 Task: In the  document privacy.txt Insert the command  'Editing'Email the file to   'softage.6@softage.net', with message attached Important: I've emailed you crucial details. Please make sure to go through it thoroughly. and file type: Microsoft Word
Action: Mouse moved to (234, 335)
Screenshot: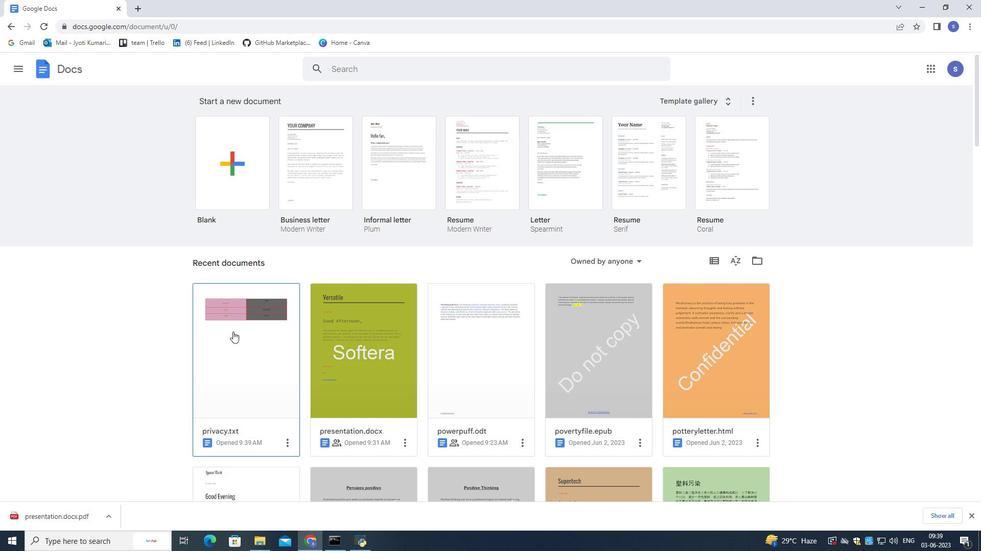 
Action: Mouse pressed left at (234, 335)
Screenshot: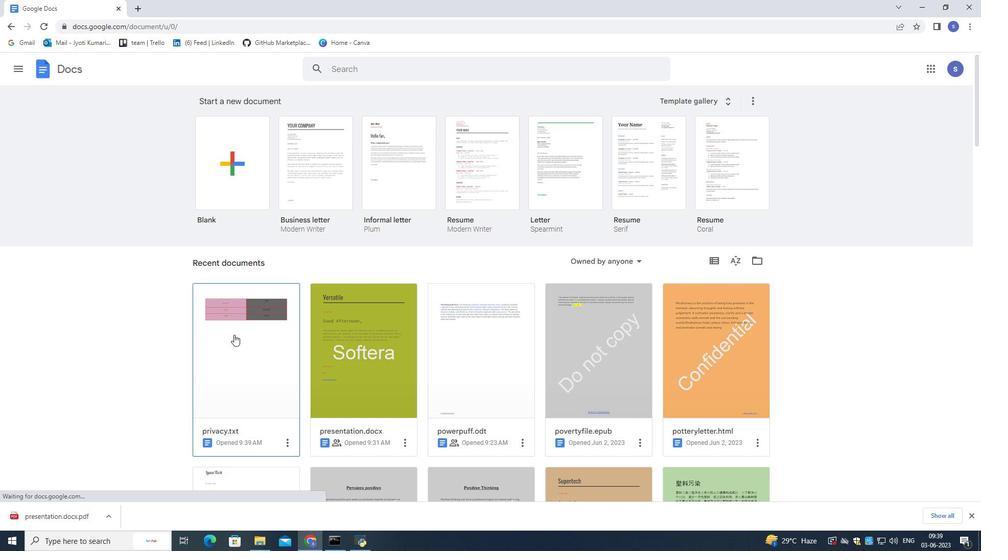 
Action: Mouse pressed left at (234, 335)
Screenshot: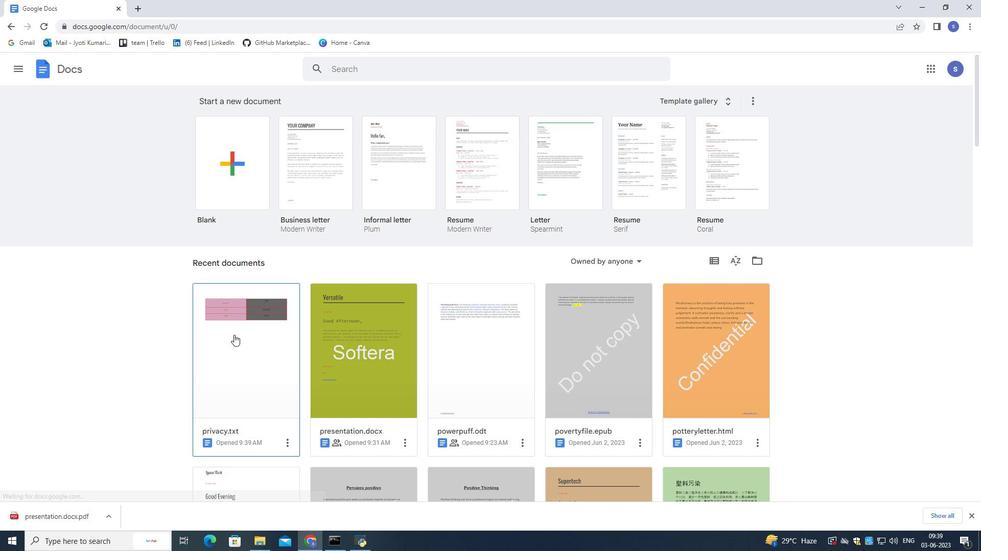 
Action: Mouse moved to (895, 100)
Screenshot: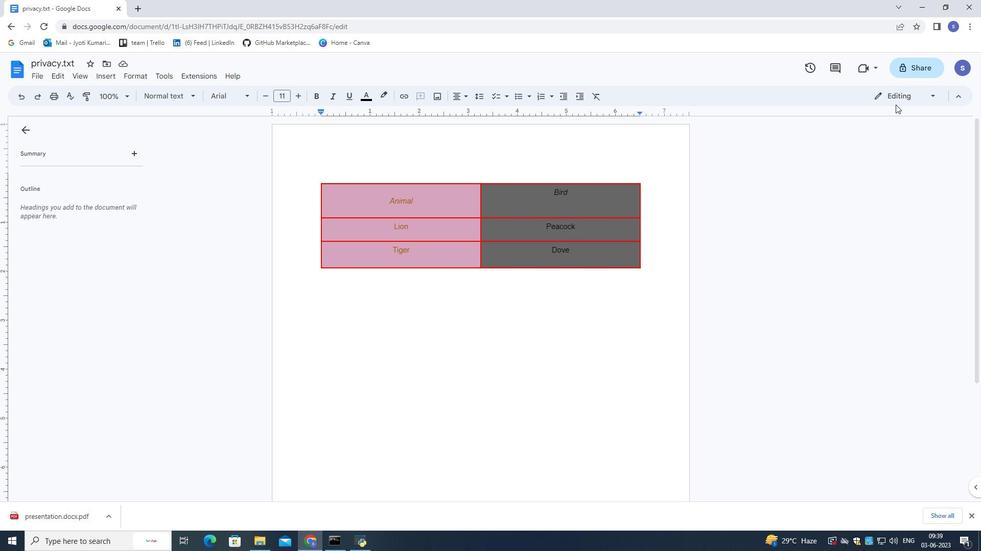 
Action: Mouse pressed left at (895, 100)
Screenshot: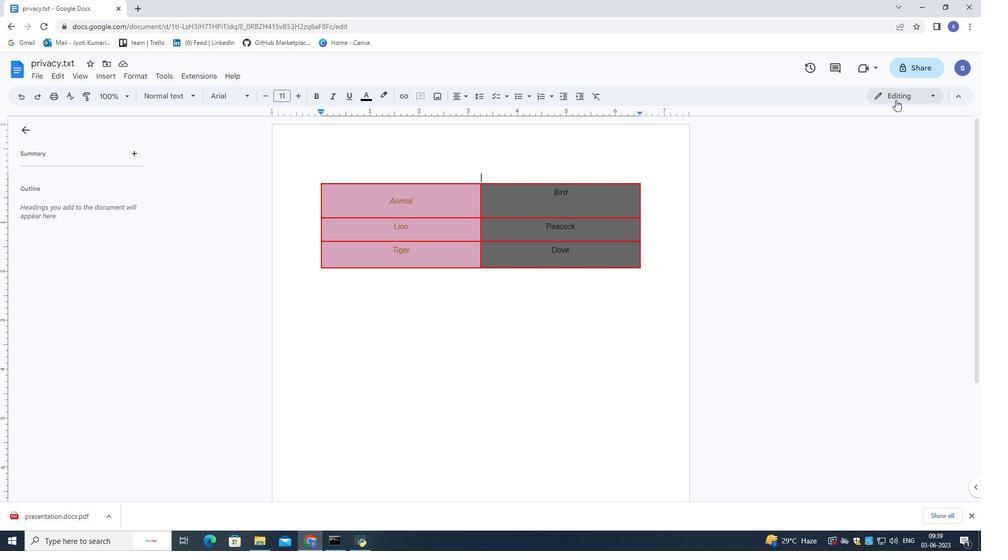 
Action: Mouse moved to (894, 124)
Screenshot: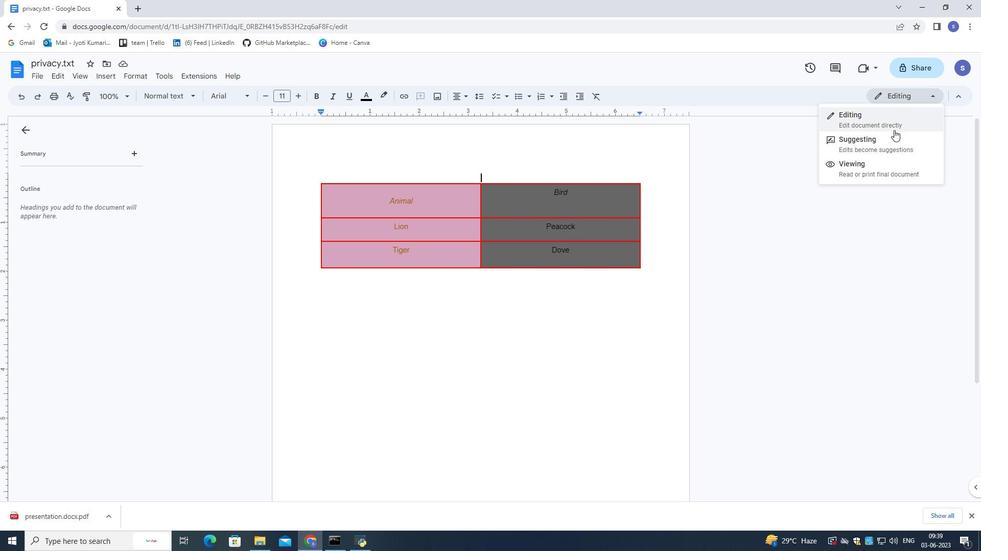 
Action: Mouse pressed left at (894, 124)
Screenshot: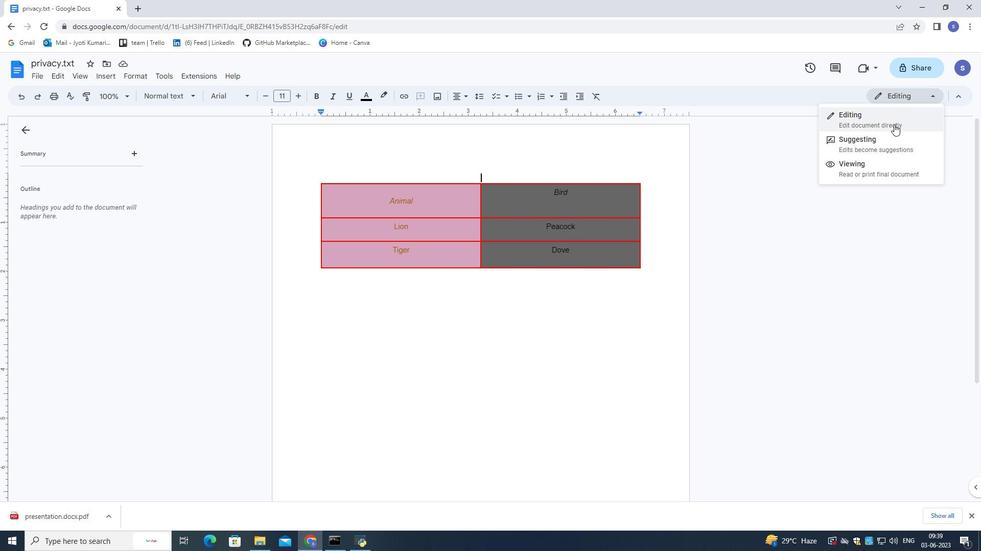
Action: Mouse moved to (32, 77)
Screenshot: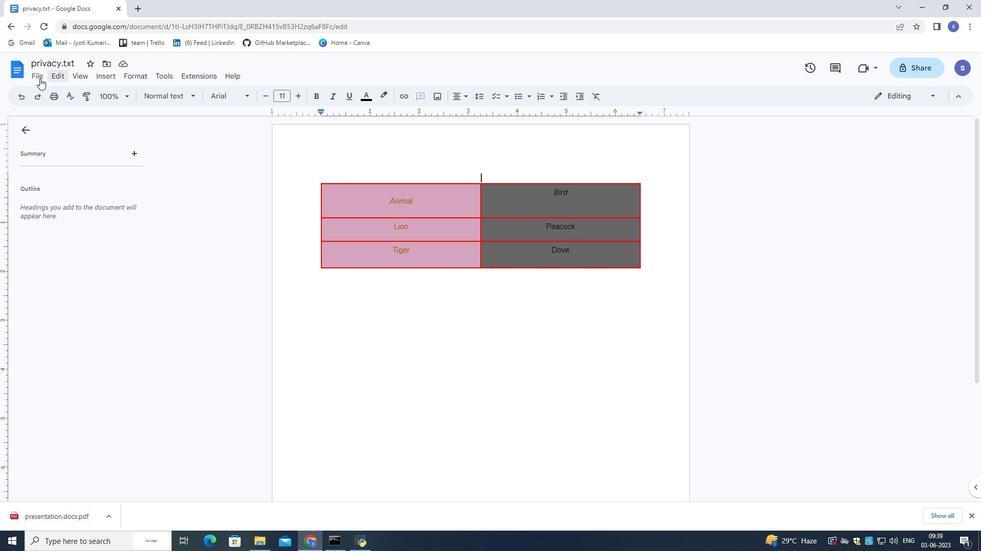 
Action: Mouse pressed left at (32, 77)
Screenshot: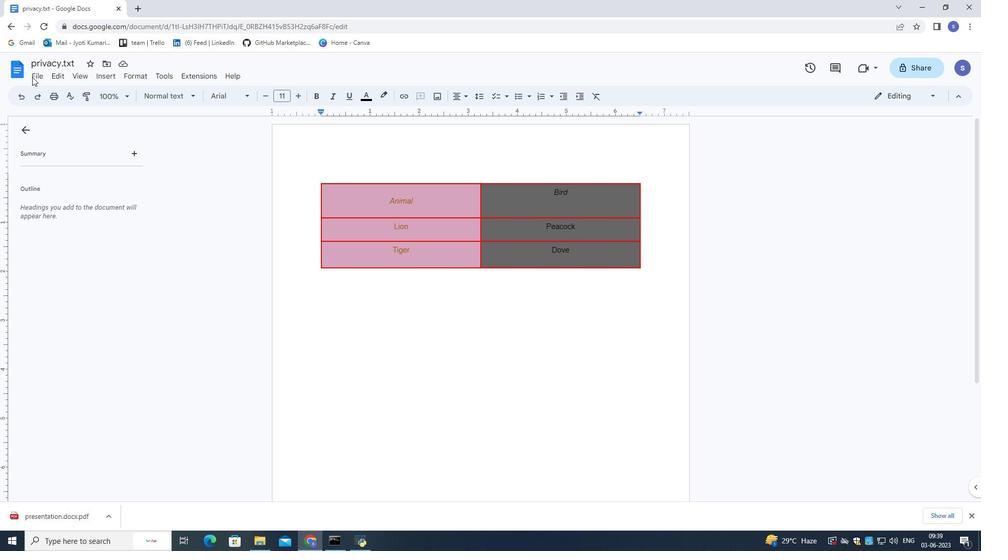 
Action: Mouse moved to (42, 77)
Screenshot: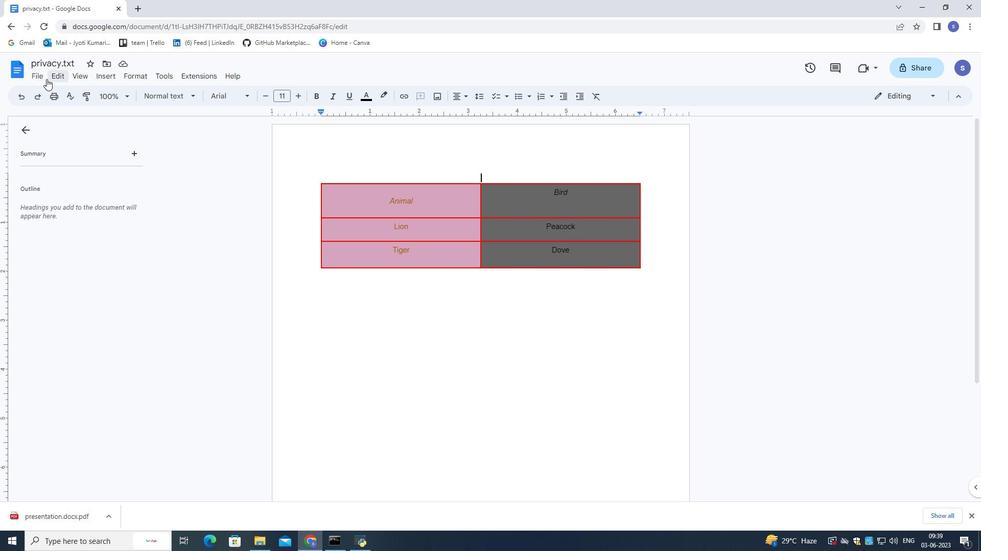 
Action: Mouse pressed left at (42, 77)
Screenshot: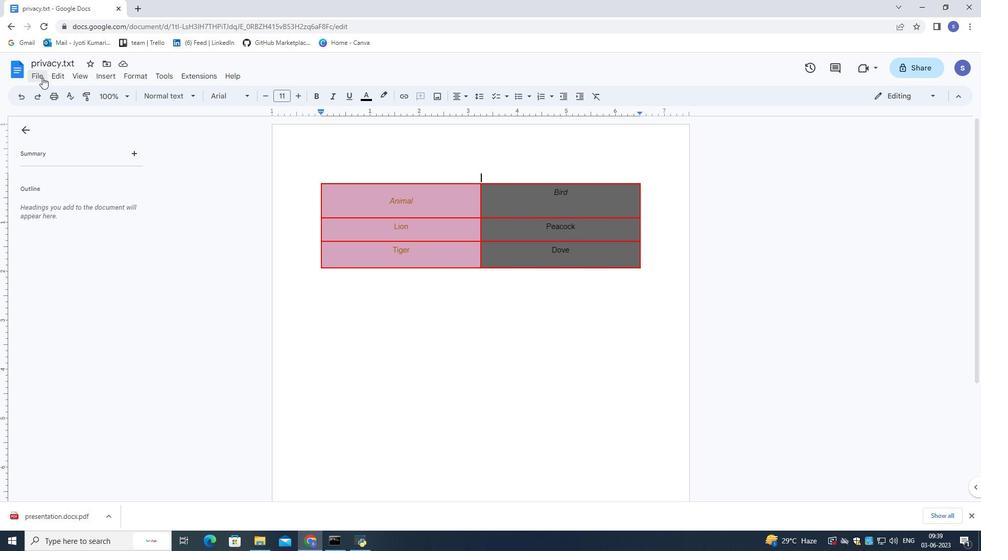 
Action: Mouse moved to (202, 171)
Screenshot: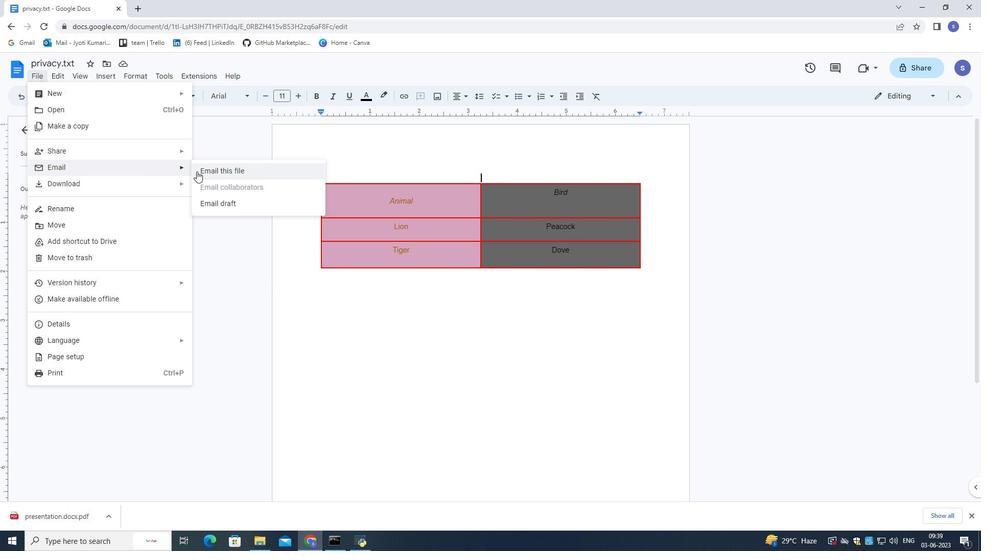 
Action: Mouse pressed left at (202, 171)
Screenshot: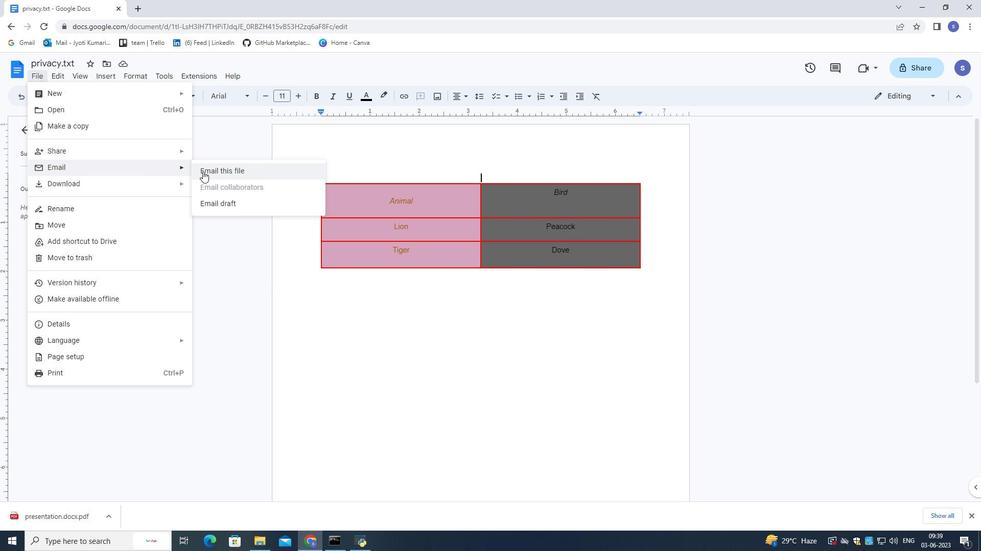 
Action: Mouse moved to (206, 168)
Screenshot: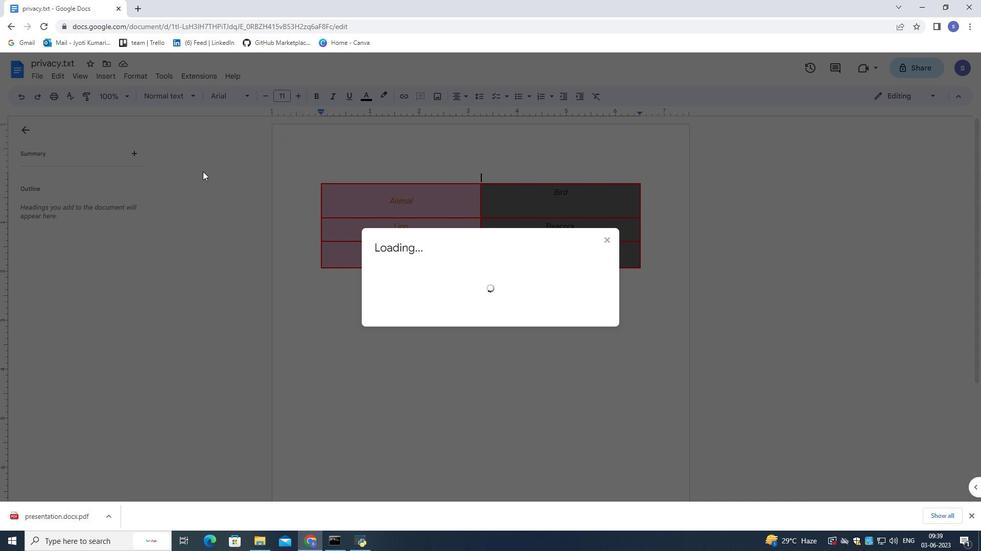 
Action: Key pressed softage.6<Key.shift>@softage.net
Screenshot: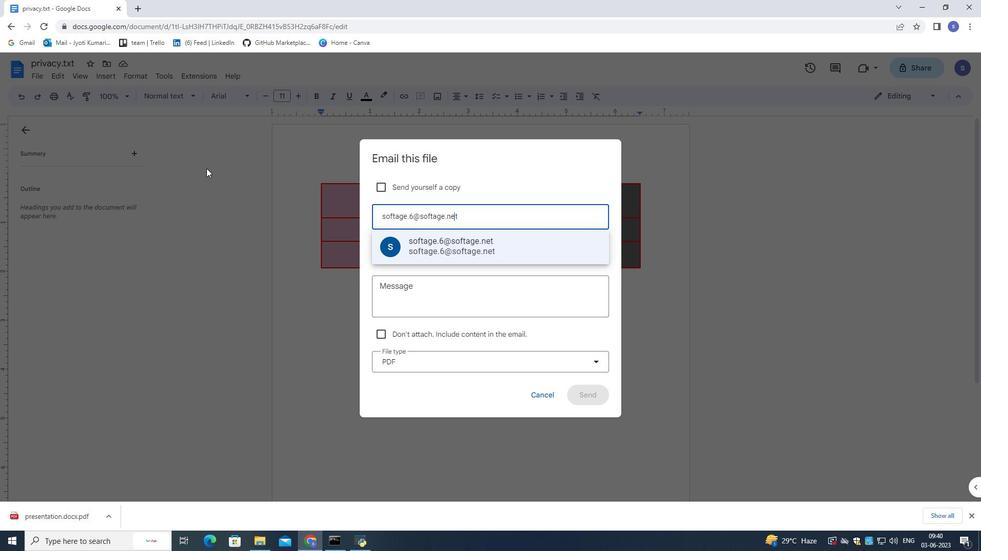 
Action: Mouse moved to (424, 245)
Screenshot: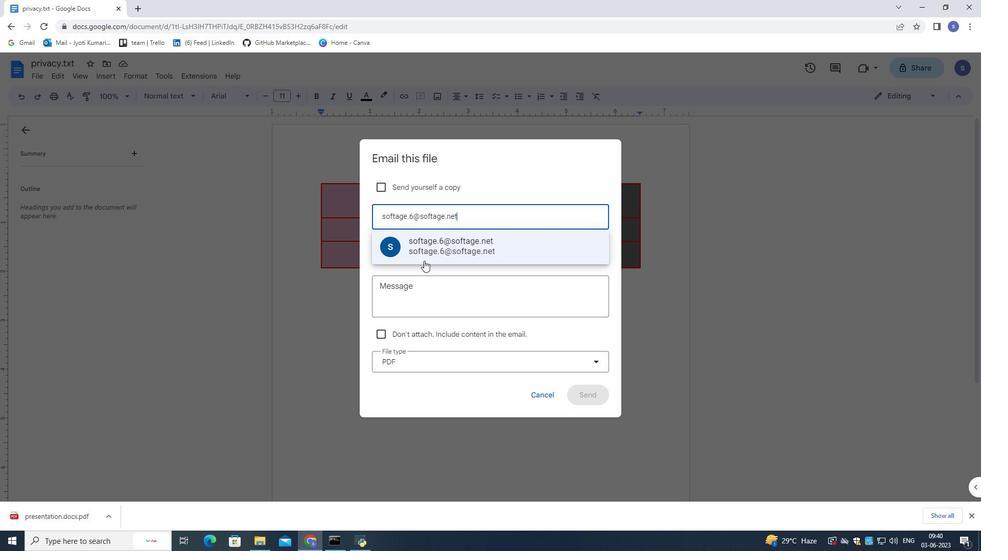 
Action: Mouse pressed left at (424, 245)
Screenshot: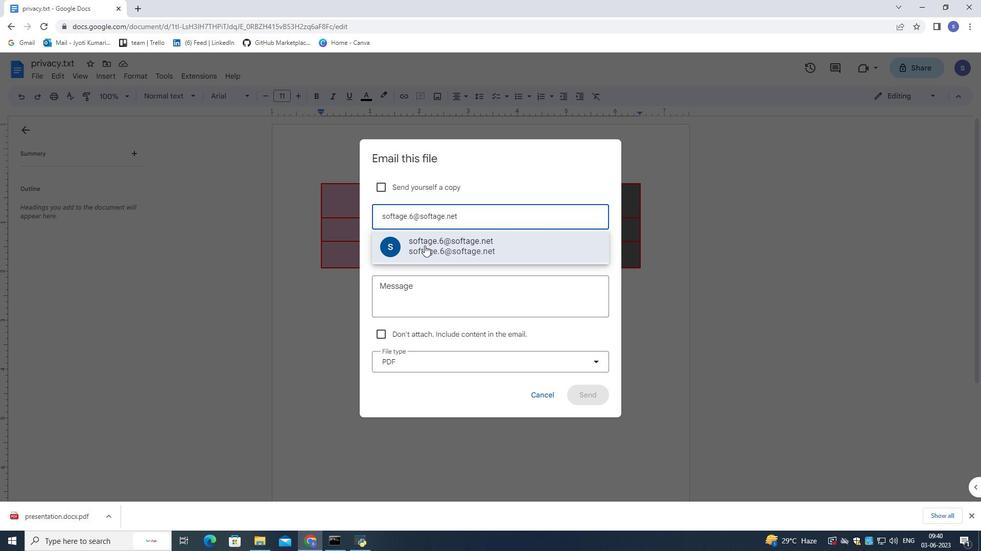
Action: Mouse moved to (438, 283)
Screenshot: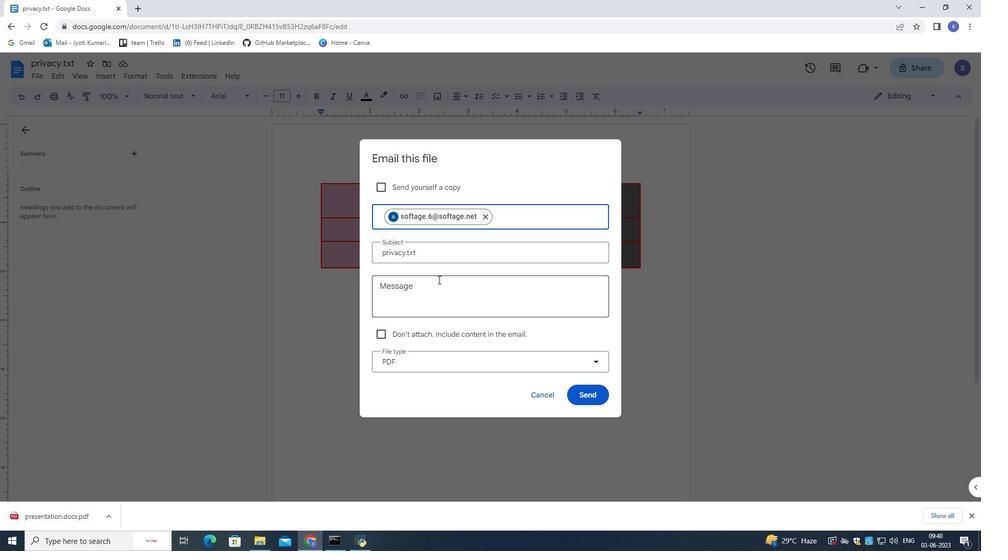 
Action: Mouse pressed left at (438, 283)
Screenshot: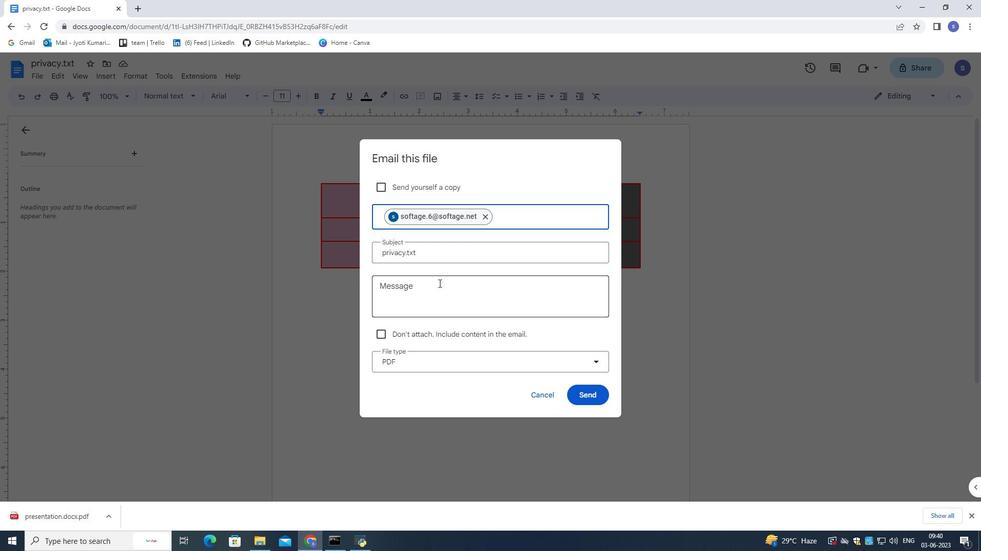 
Action: Mouse moved to (436, 282)
Screenshot: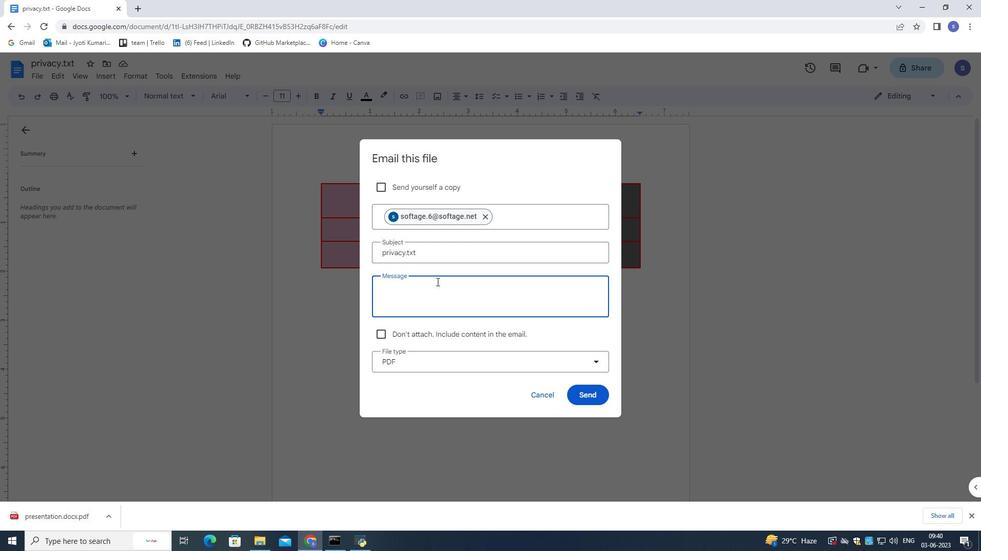 
Action: Key pressed <Key.shift>Imporatnt<Key.space><Key.shift_r>:<Key.space><Key.left><Key.left><Key.left><Key.left><Key.left>a<Key.right><Key.right><Key.right><Key.right><Key.space>
Screenshot: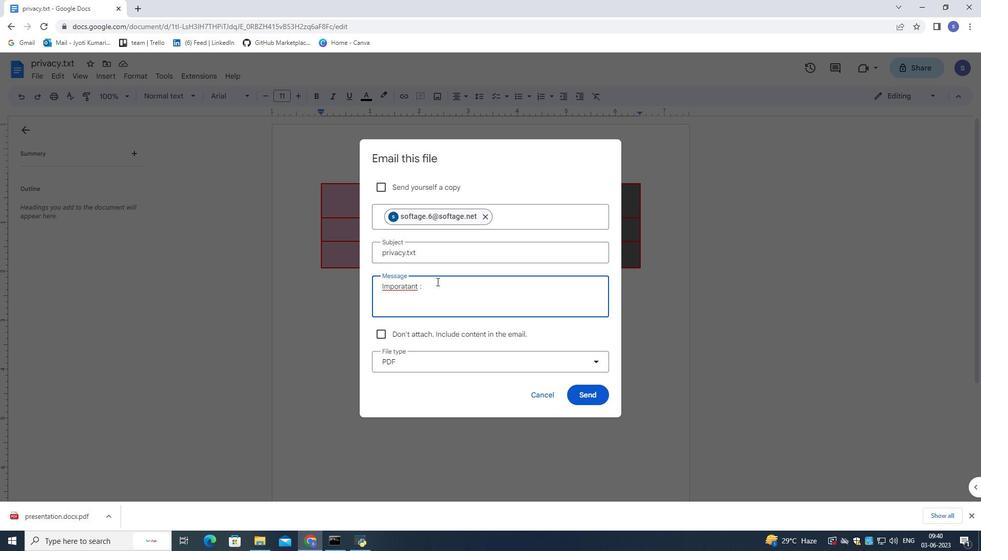 
Action: Mouse moved to (402, 289)
Screenshot: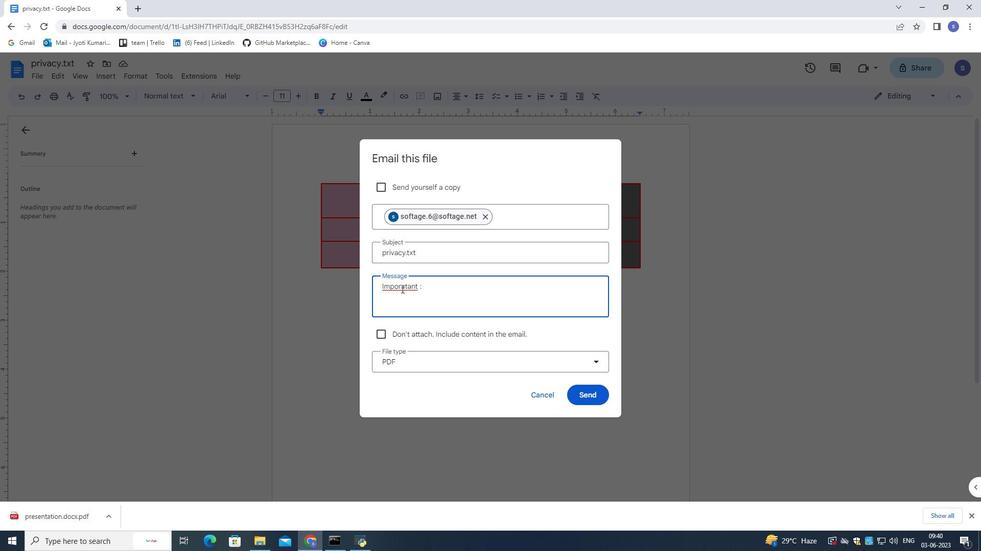 
Action: Mouse pressed left at (402, 289)
Screenshot: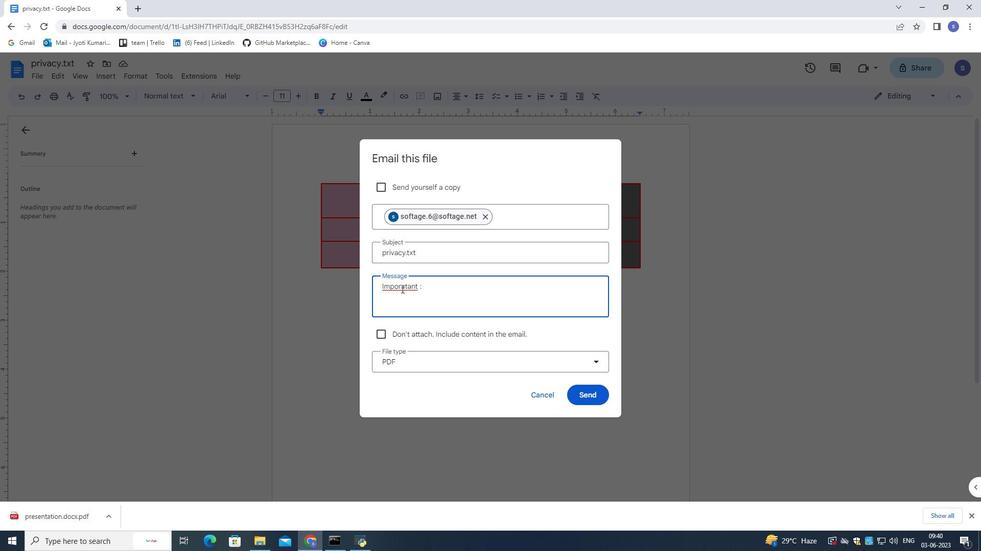 
Action: Mouse moved to (405, 288)
Screenshot: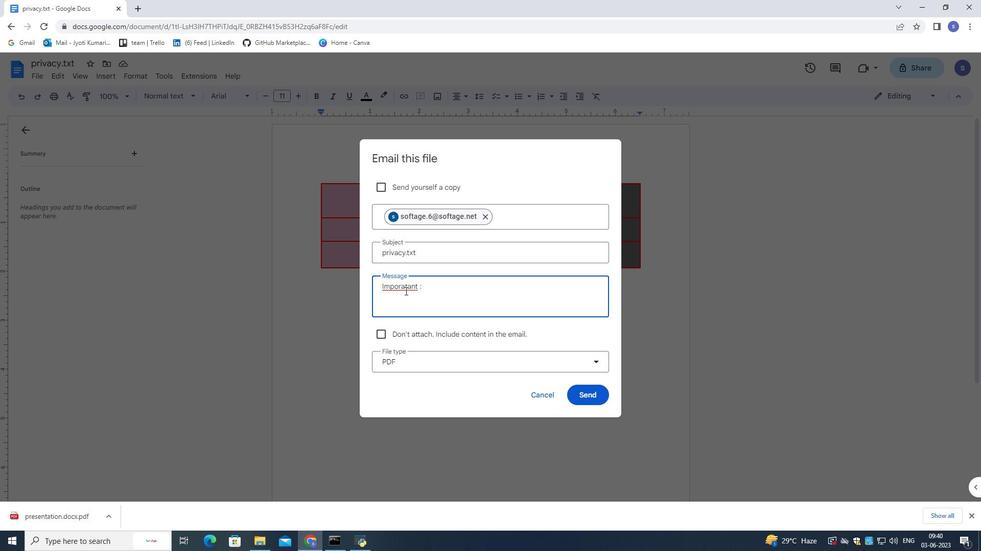 
Action: Mouse pressed left at (405, 288)
Screenshot: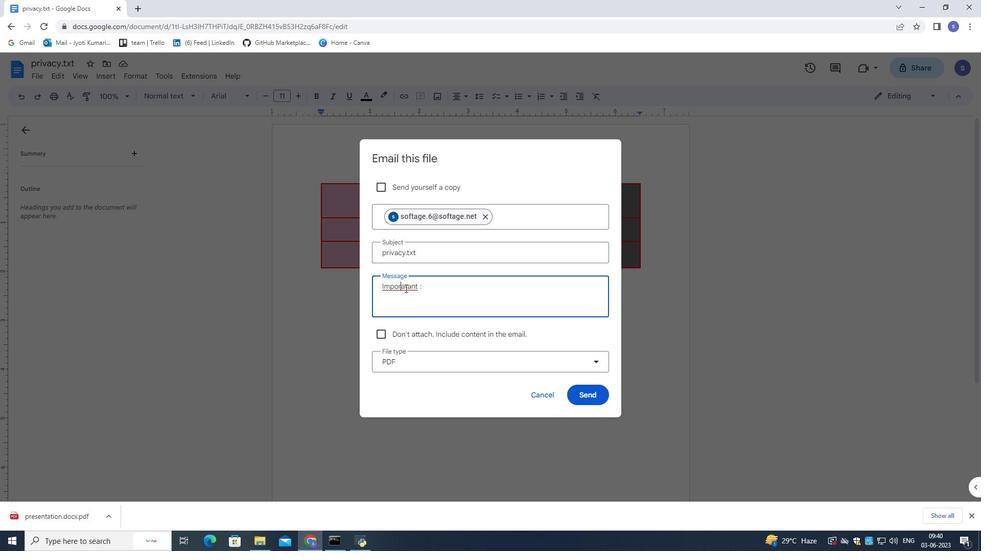 
Action: Mouse moved to (438, 345)
Screenshot: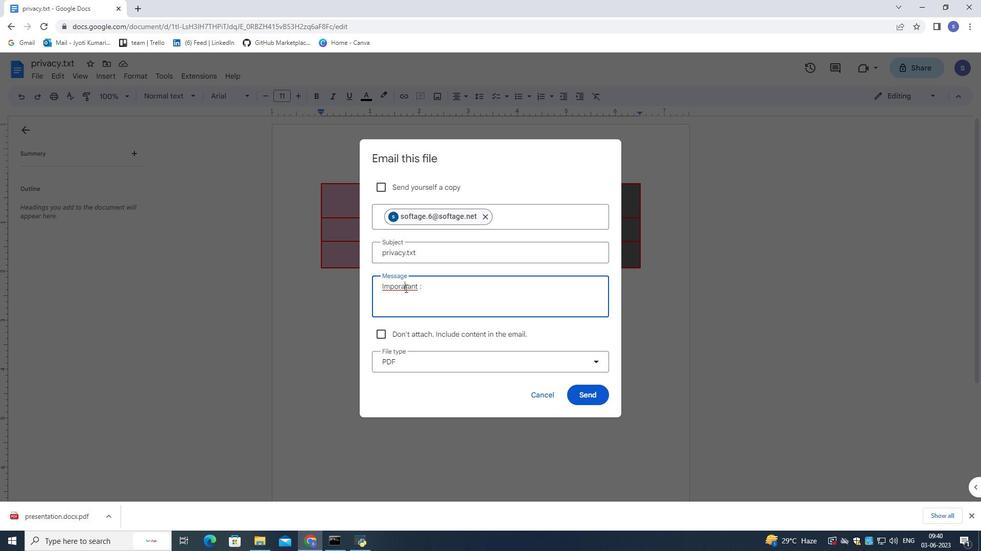 
Action: Key pressed <Key.backspace>
Screenshot: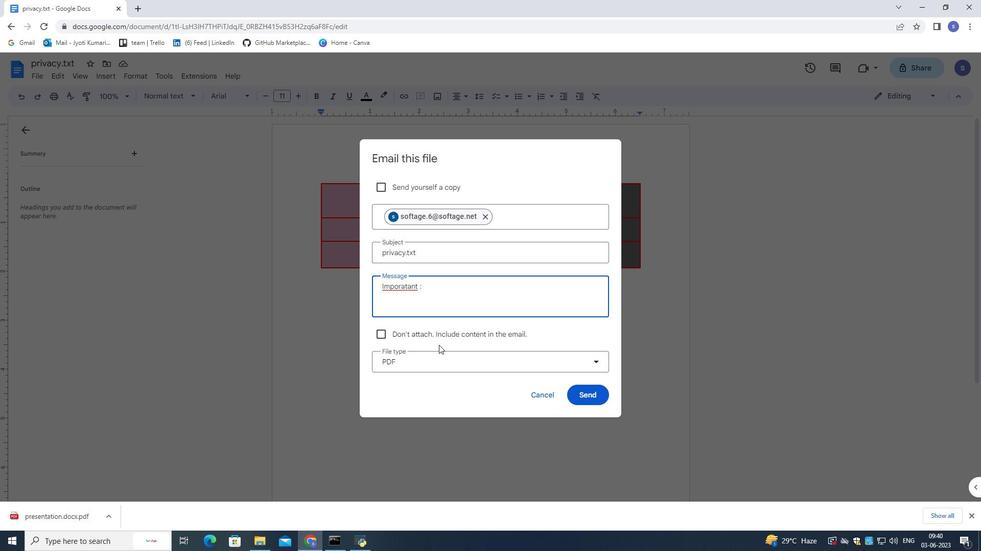
Action: Mouse moved to (453, 291)
Screenshot: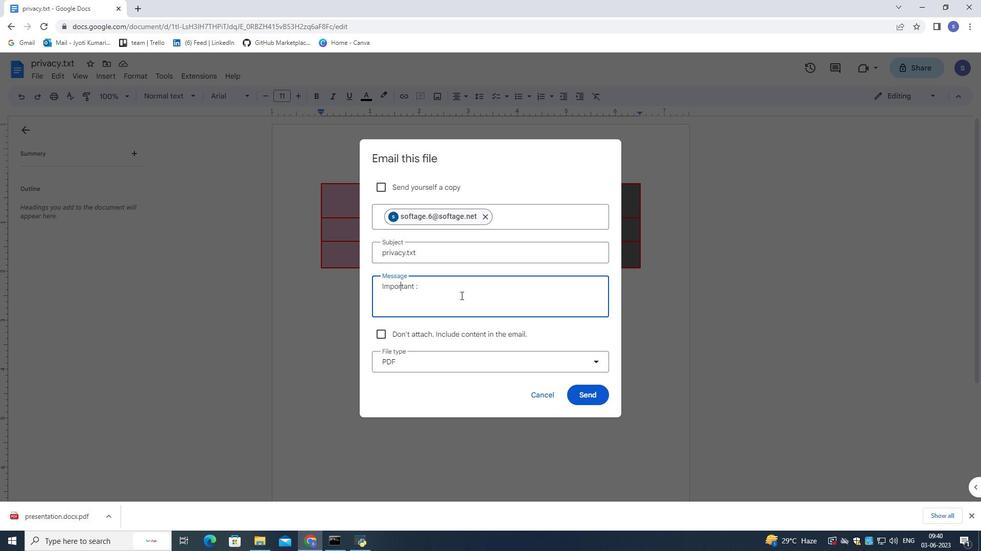 
Action: Mouse pressed left at (453, 291)
Screenshot: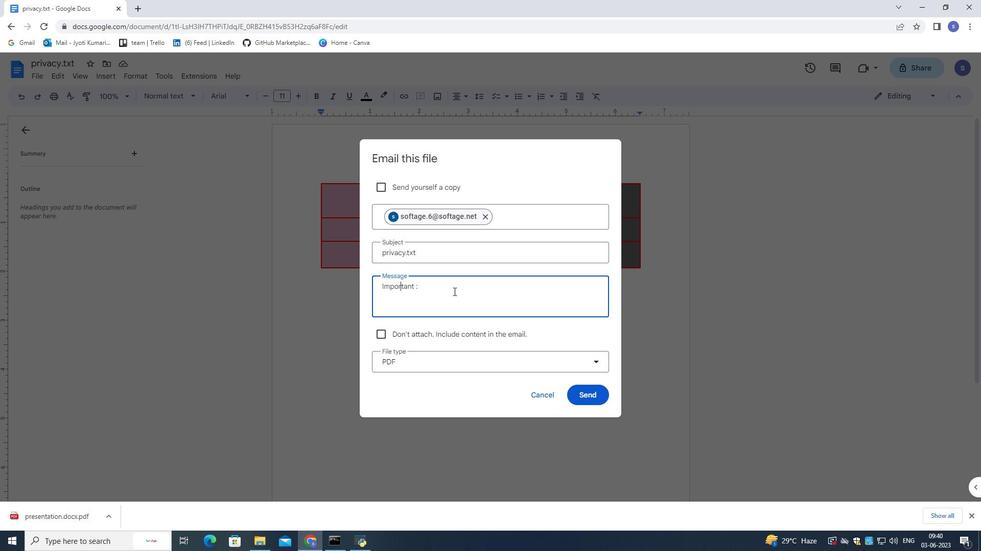 
Action: Key pressed <Key.shift>I've<Key.space>emailed<Key.space>
Screenshot: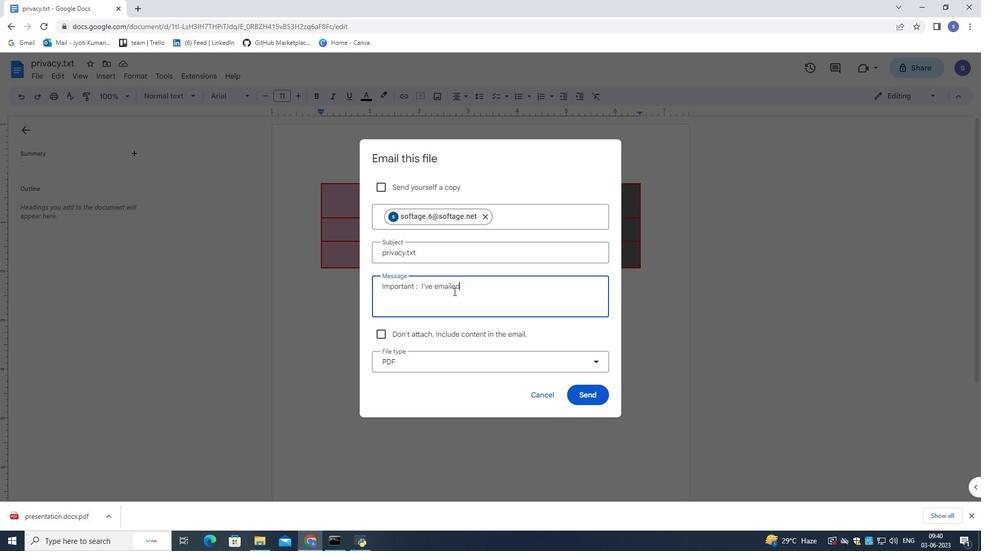 
Action: Mouse moved to (981, 286)
Screenshot: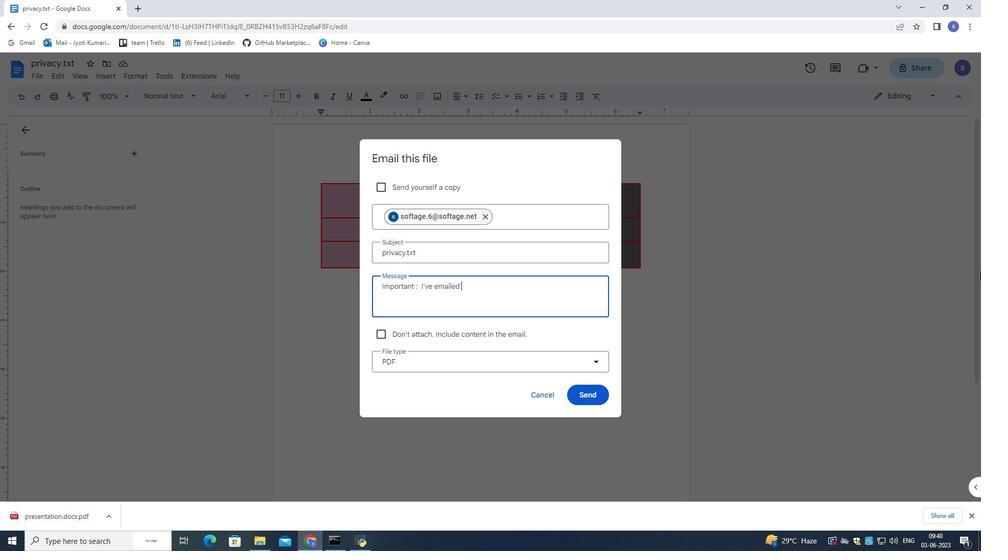 
Action: Key pressed you<Key.space>crucial<Key.space>details.<Key.space><Key.shift>Please<Key.space>make<Key.space>sure<Key.space>to<Key.space>go<Key.space>through<Key.space>it<Key.space>thoroughly.
Screenshot: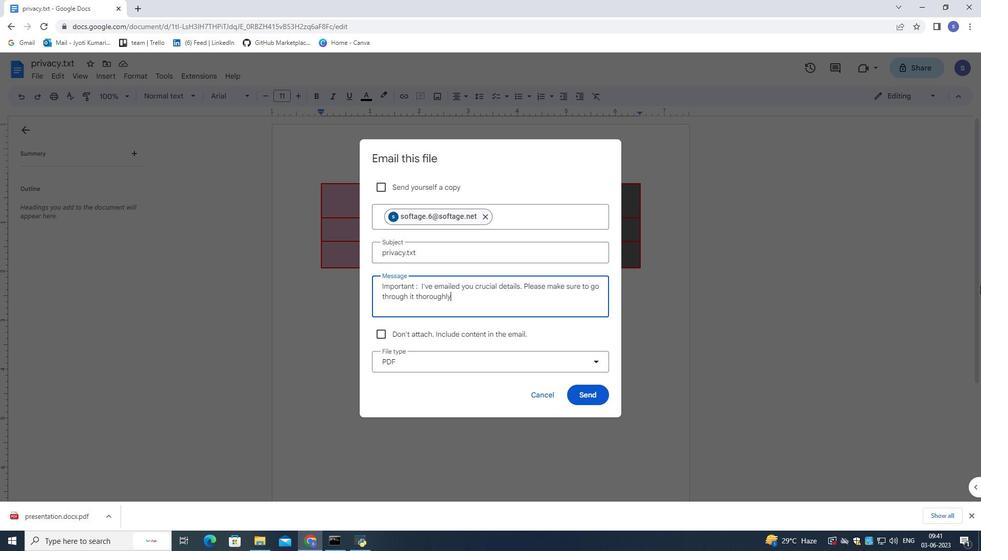 
Action: Mouse moved to (594, 367)
Screenshot: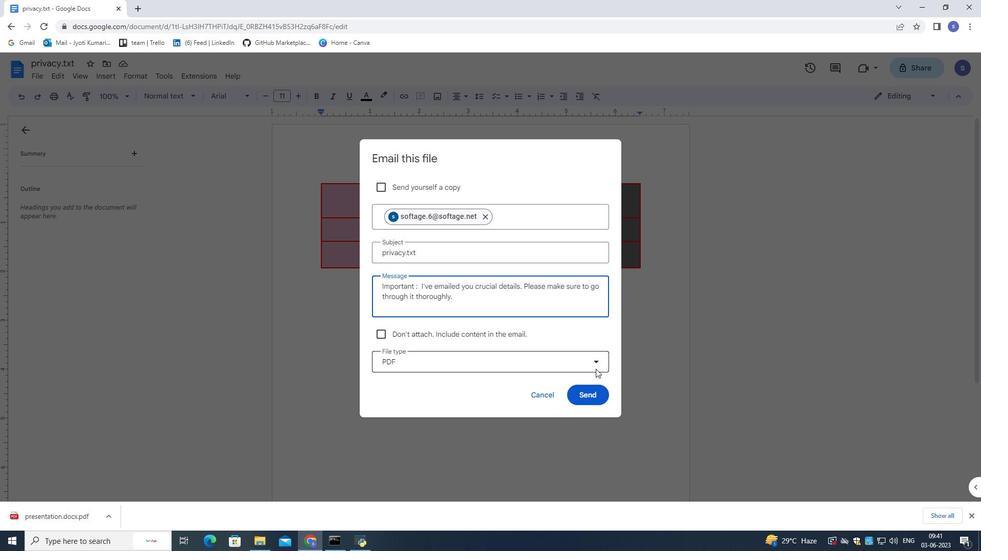 
Action: Mouse pressed left at (594, 367)
Screenshot: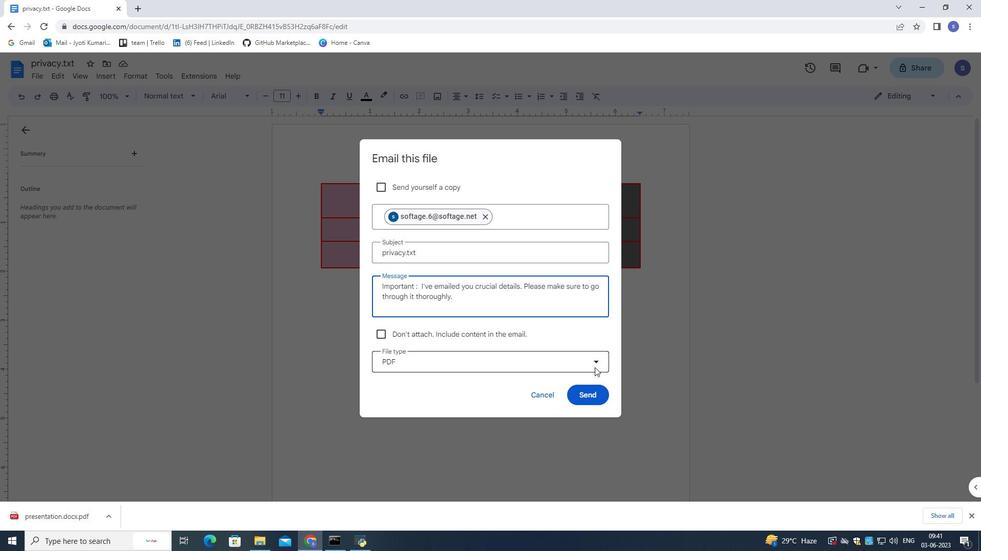 
Action: Mouse moved to (569, 446)
Screenshot: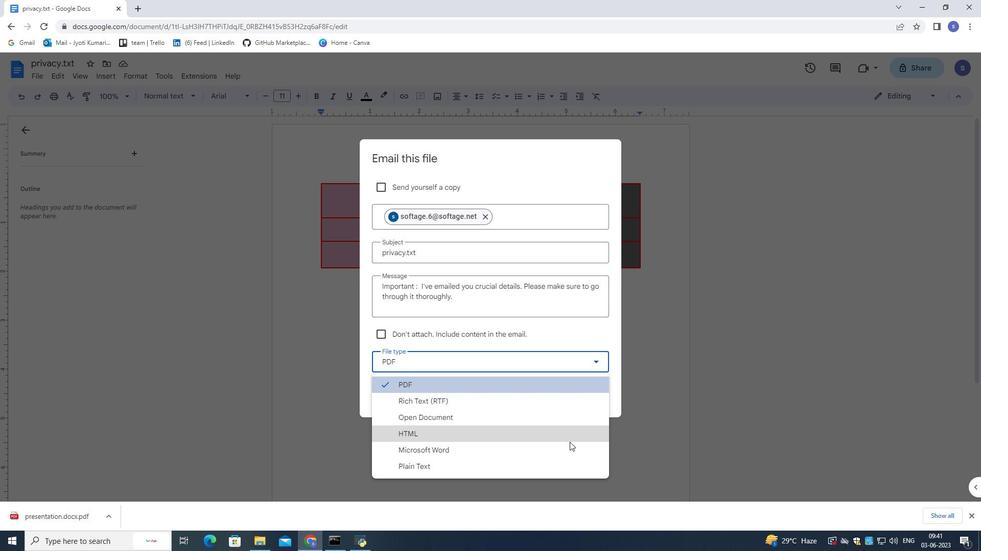 
Action: Mouse pressed left at (569, 446)
Screenshot: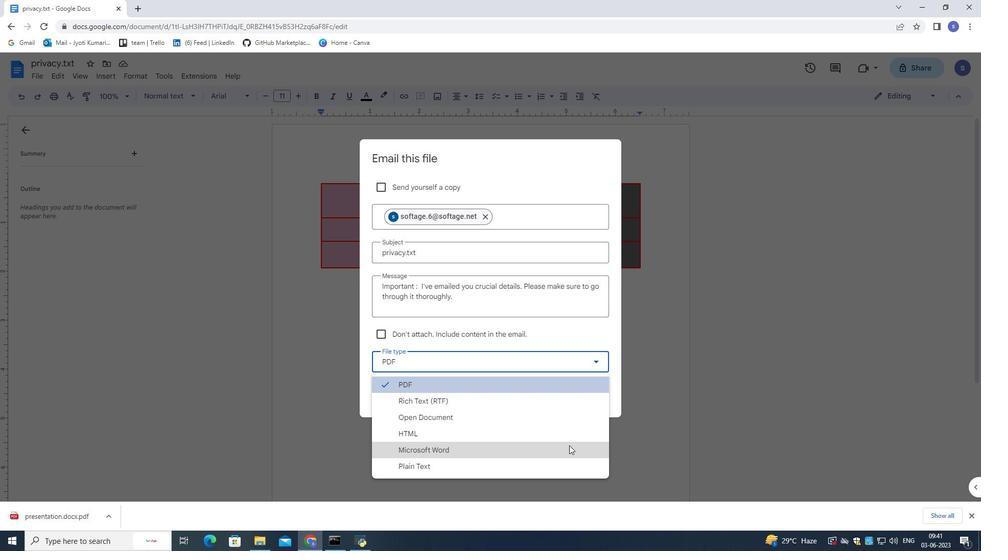
Action: Mouse moved to (590, 395)
Screenshot: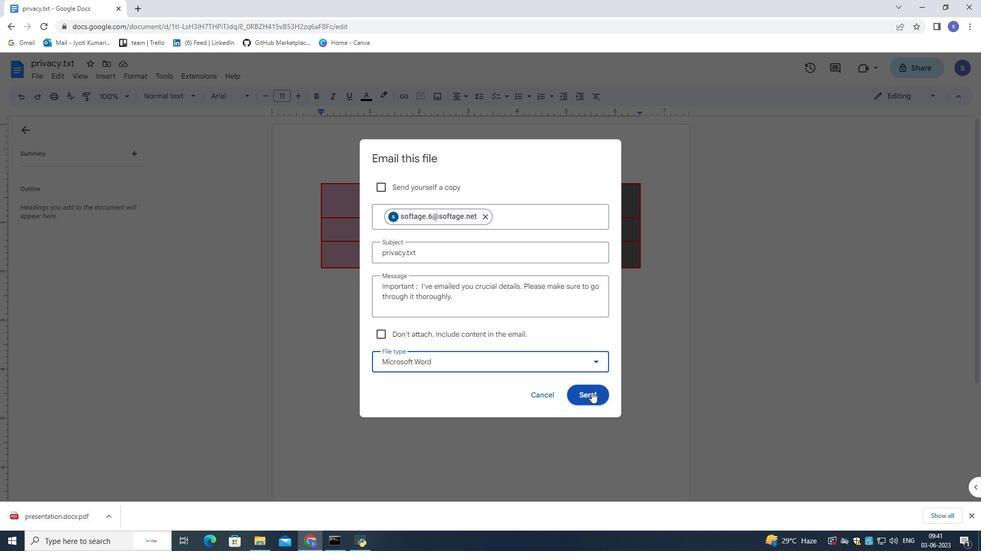 
Action: Mouse pressed left at (590, 395)
Screenshot: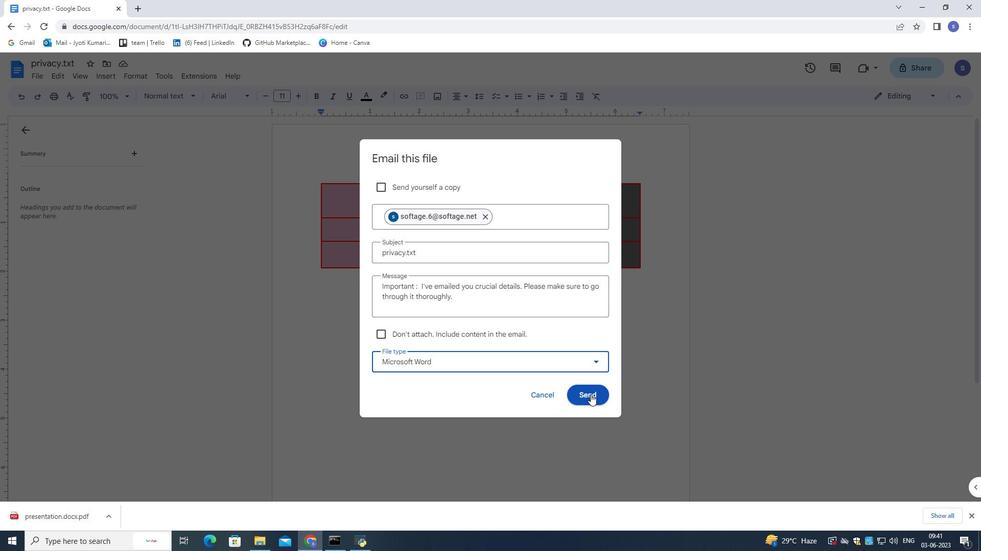 
Action: Mouse moved to (575, 387)
Screenshot: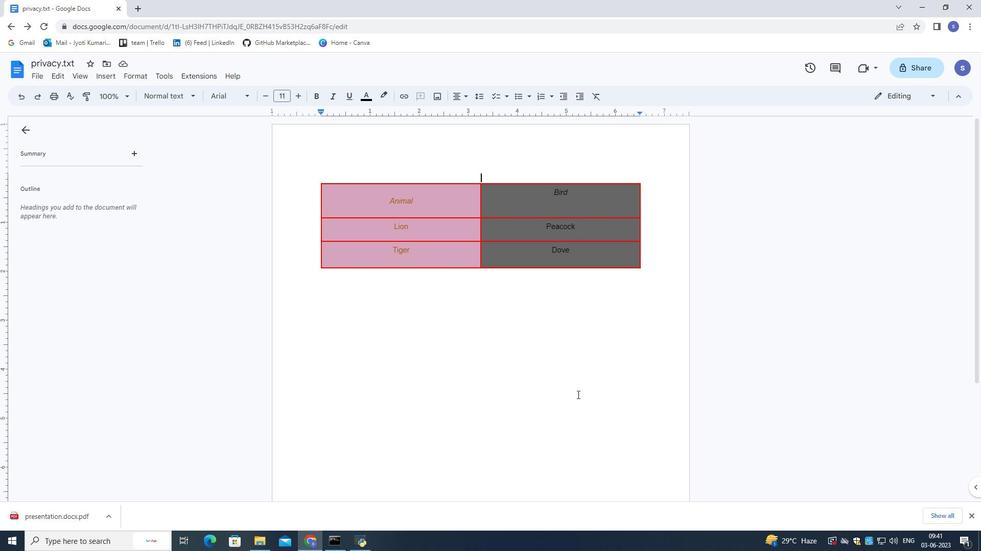 
